Task: Change slide transition to cube.
Action: Mouse moved to (589, 90)
Screenshot: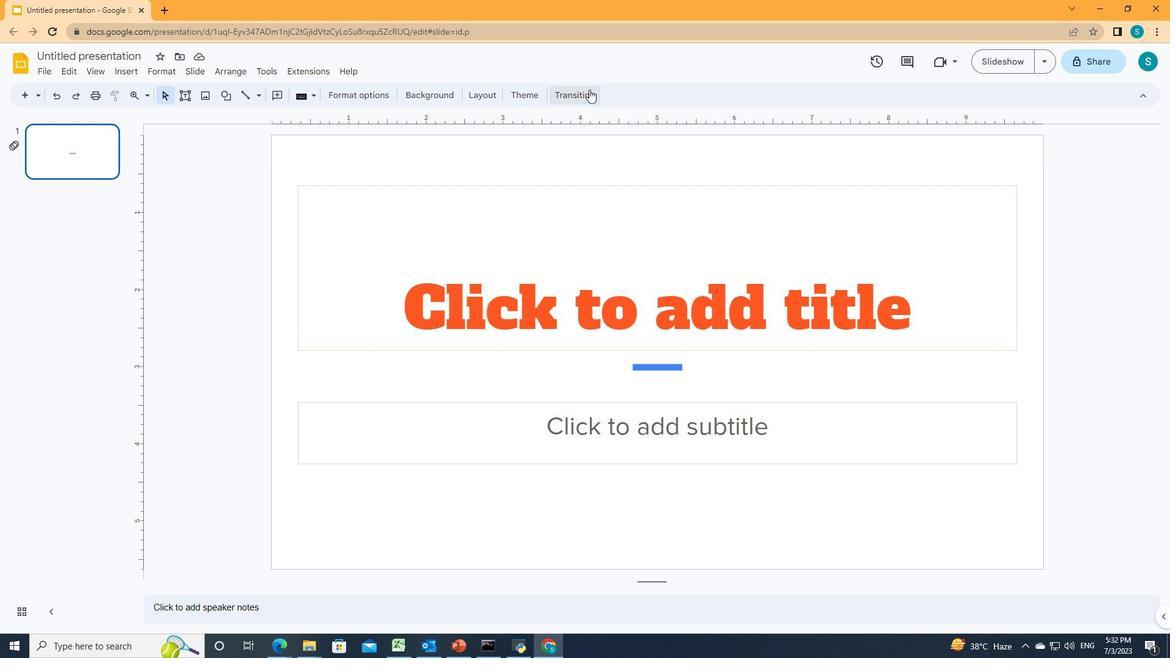 
Action: Mouse pressed left at (589, 90)
Screenshot: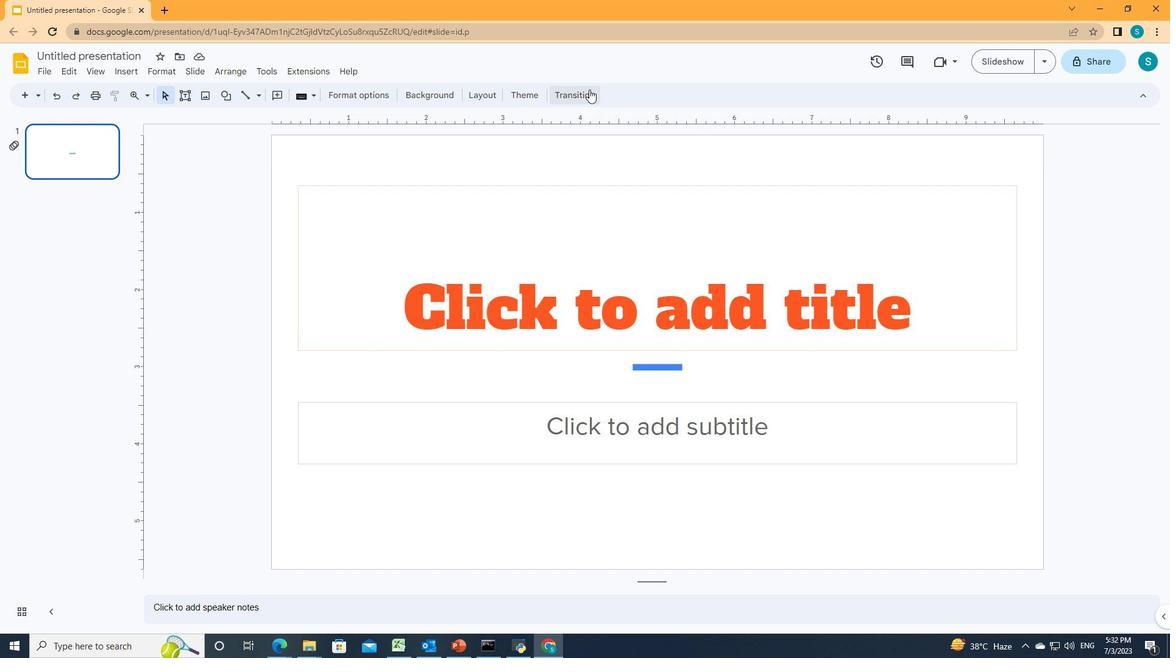 
Action: Mouse moved to (1128, 212)
Screenshot: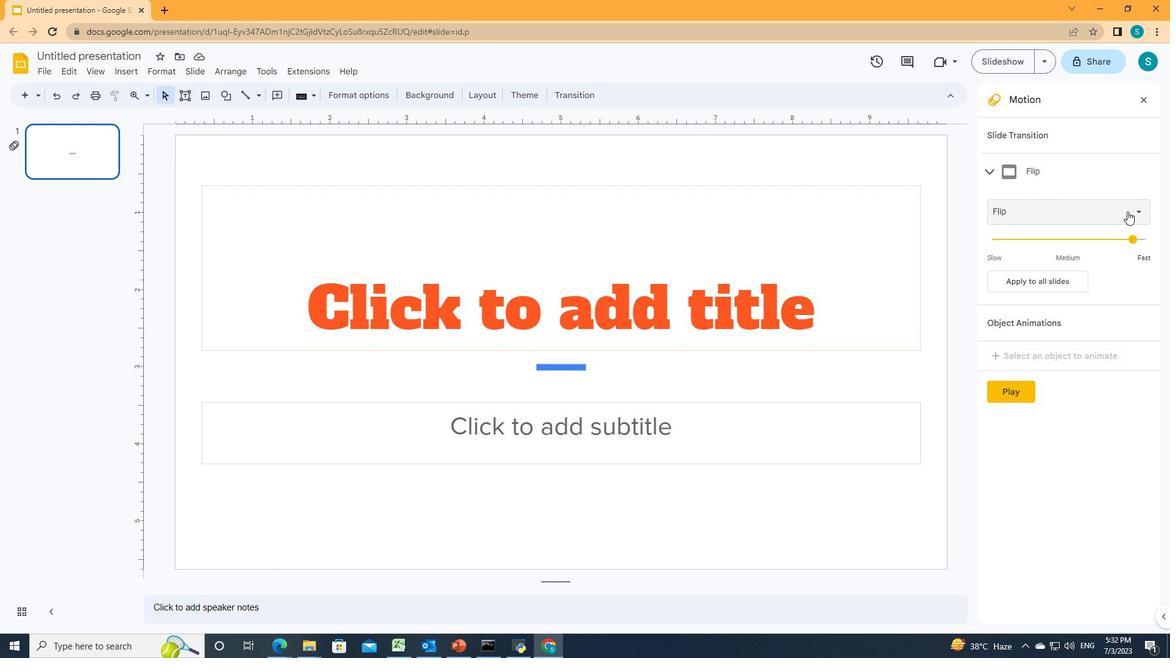 
Action: Mouse pressed left at (1128, 212)
Screenshot: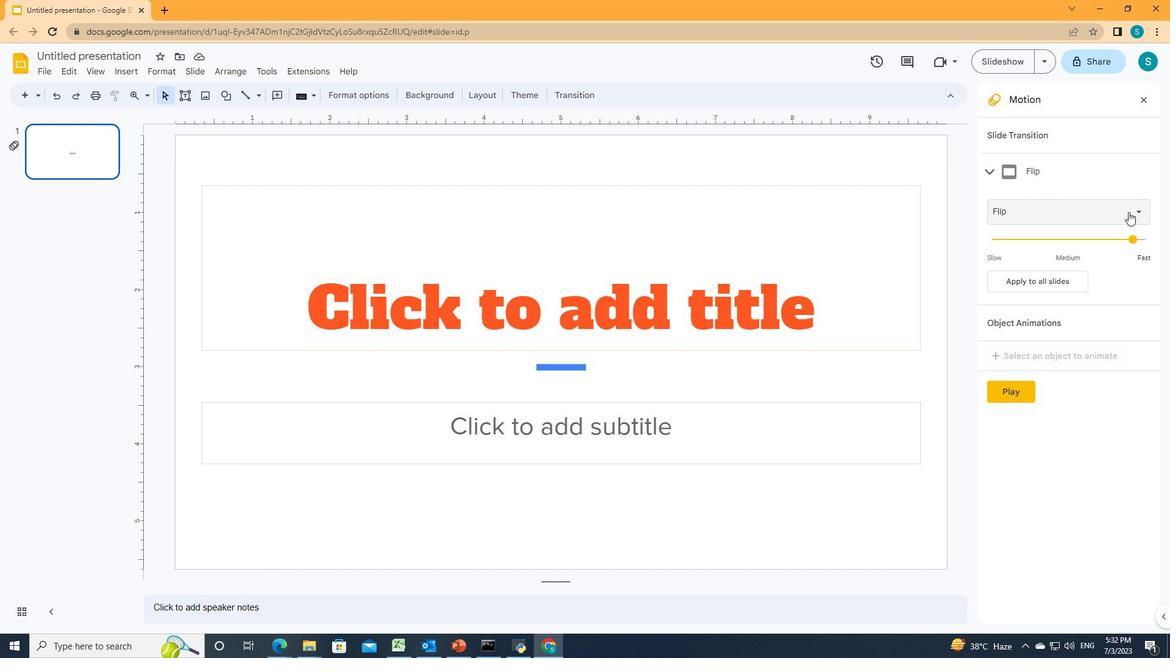 
Action: Mouse moved to (1035, 355)
Screenshot: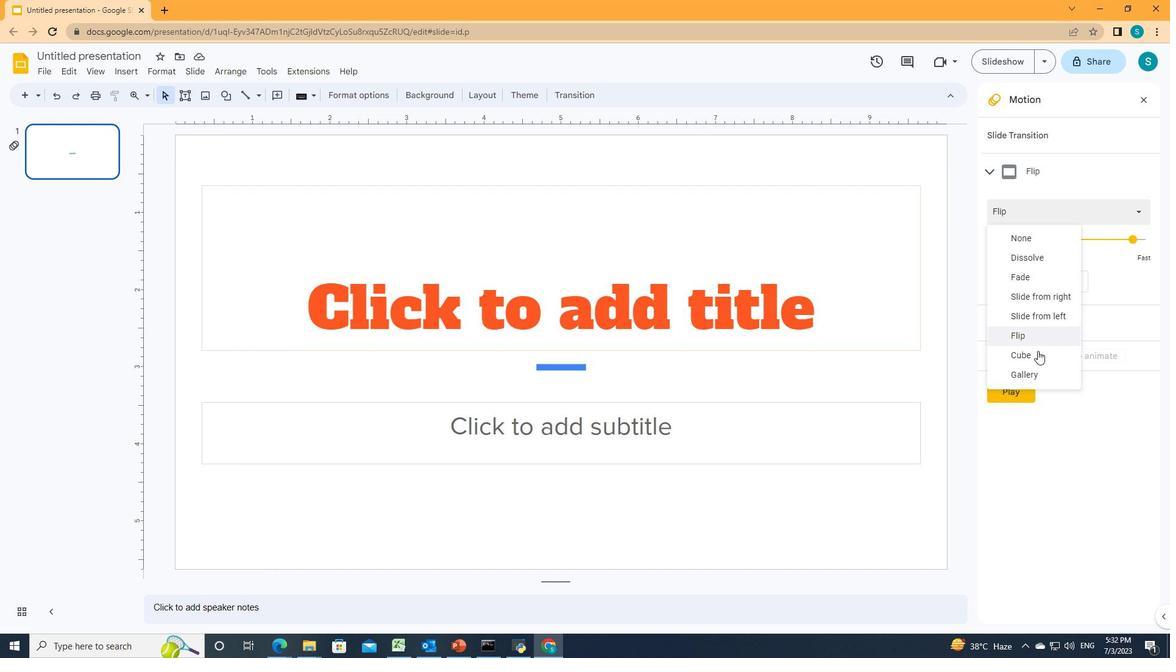 
Action: Mouse pressed left at (1035, 355)
Screenshot: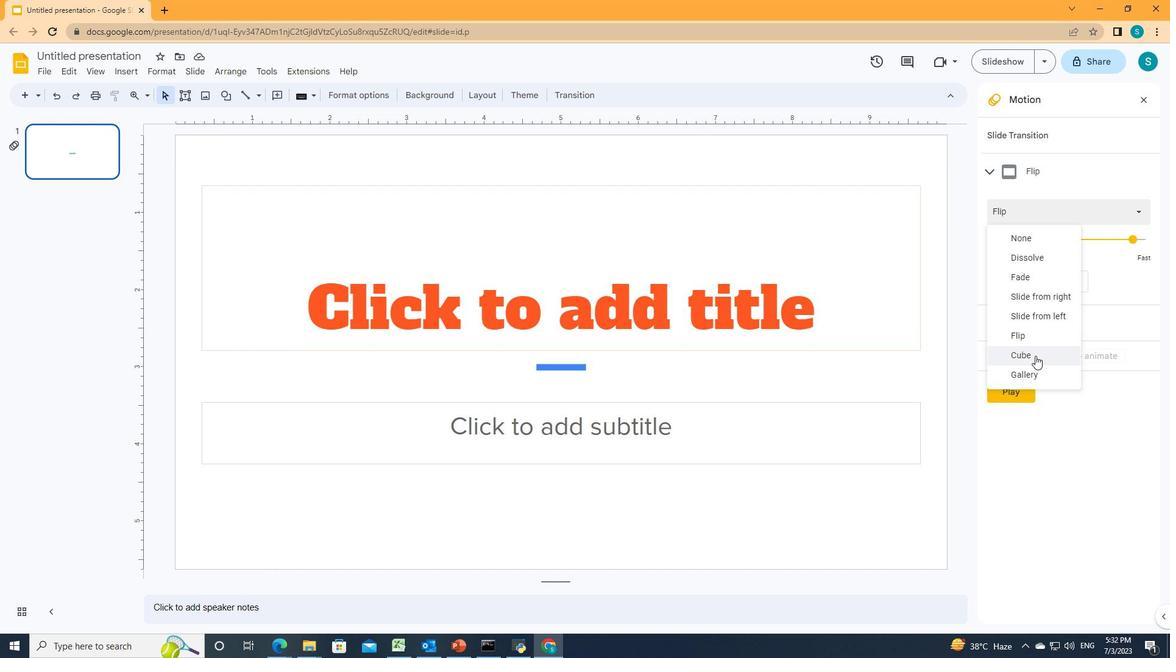 
